 Task: Review the contact details for 'Sarthak Bansal' in the contacts application.
Action: Mouse moved to (22, 111)
Screenshot: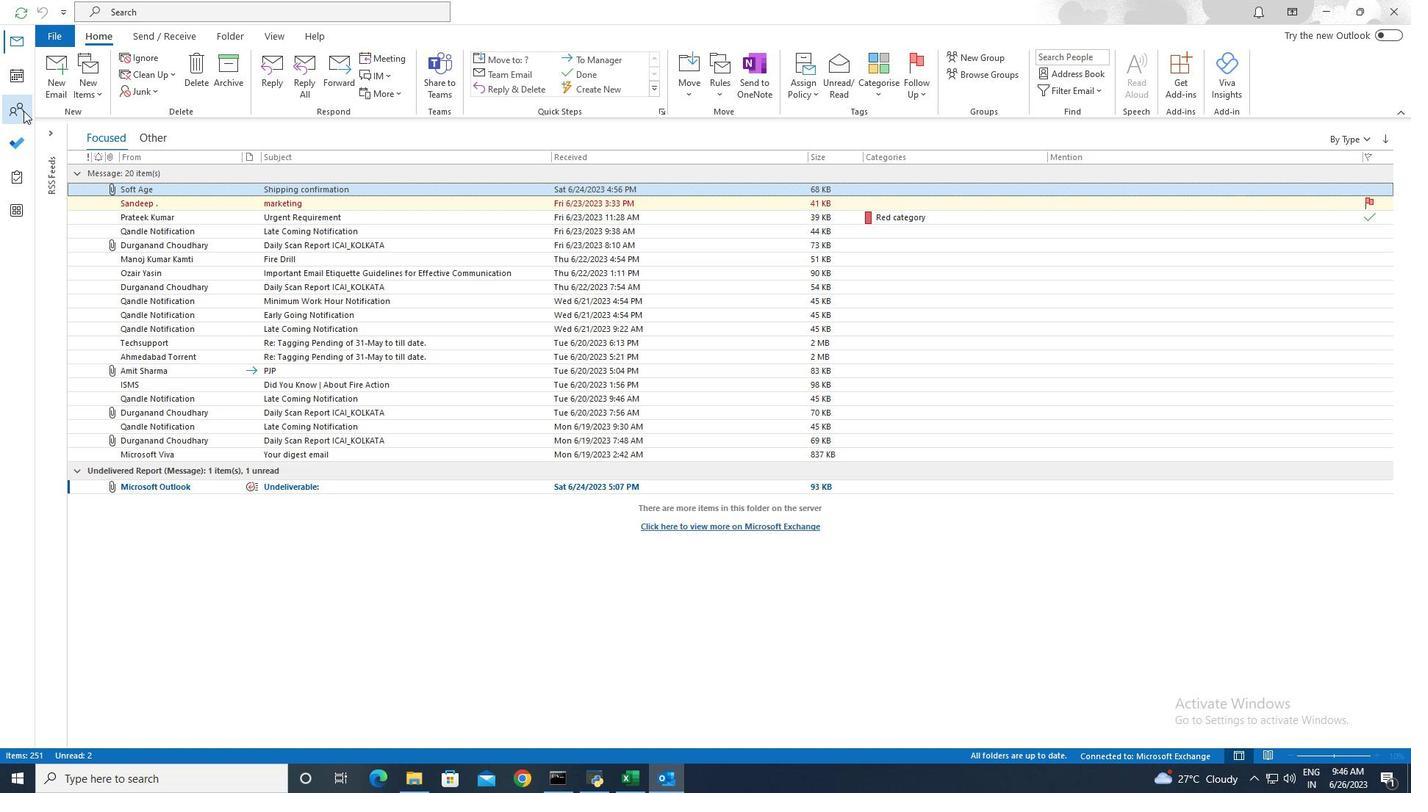 
Action: Mouse pressed left at (22, 111)
Screenshot: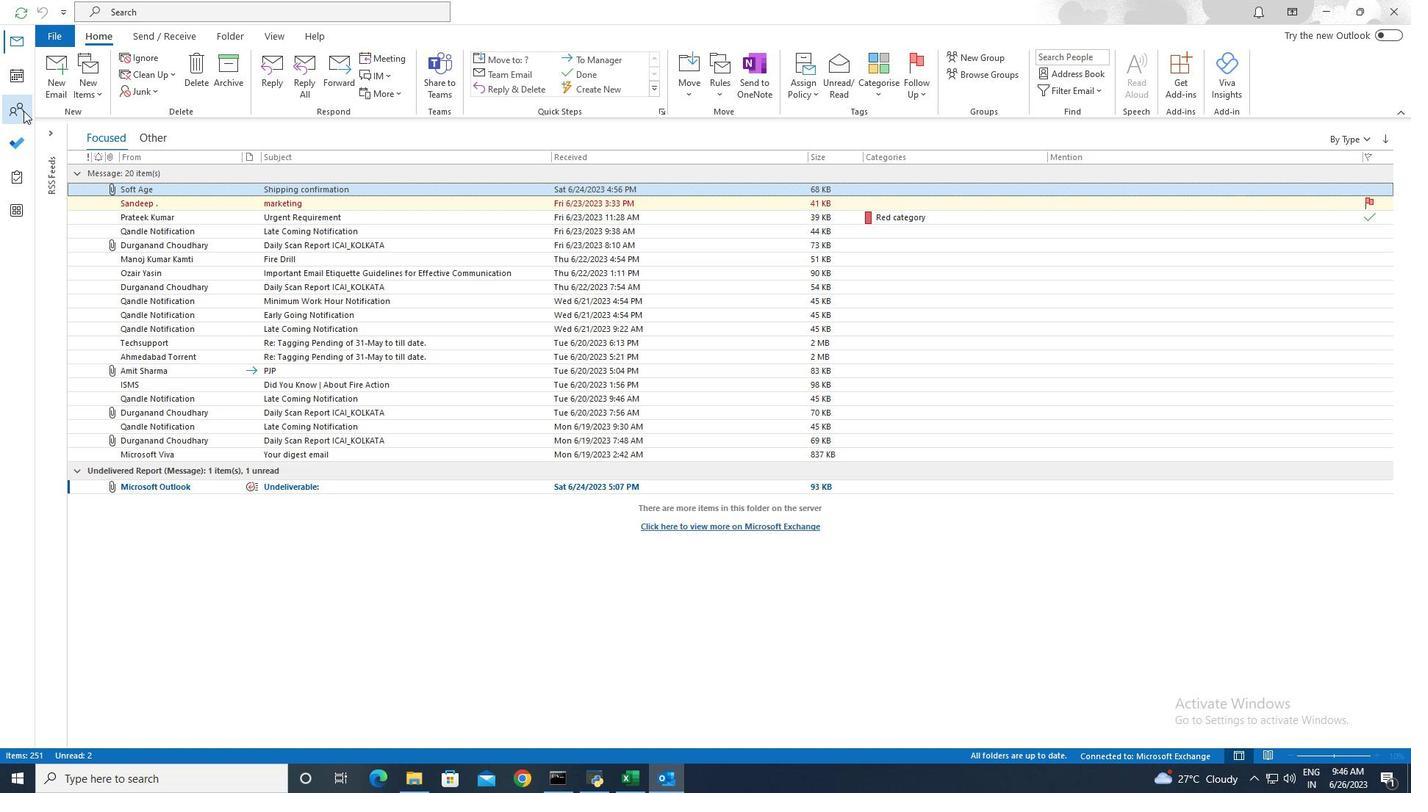 
Action: Mouse moved to (194, 304)
Screenshot: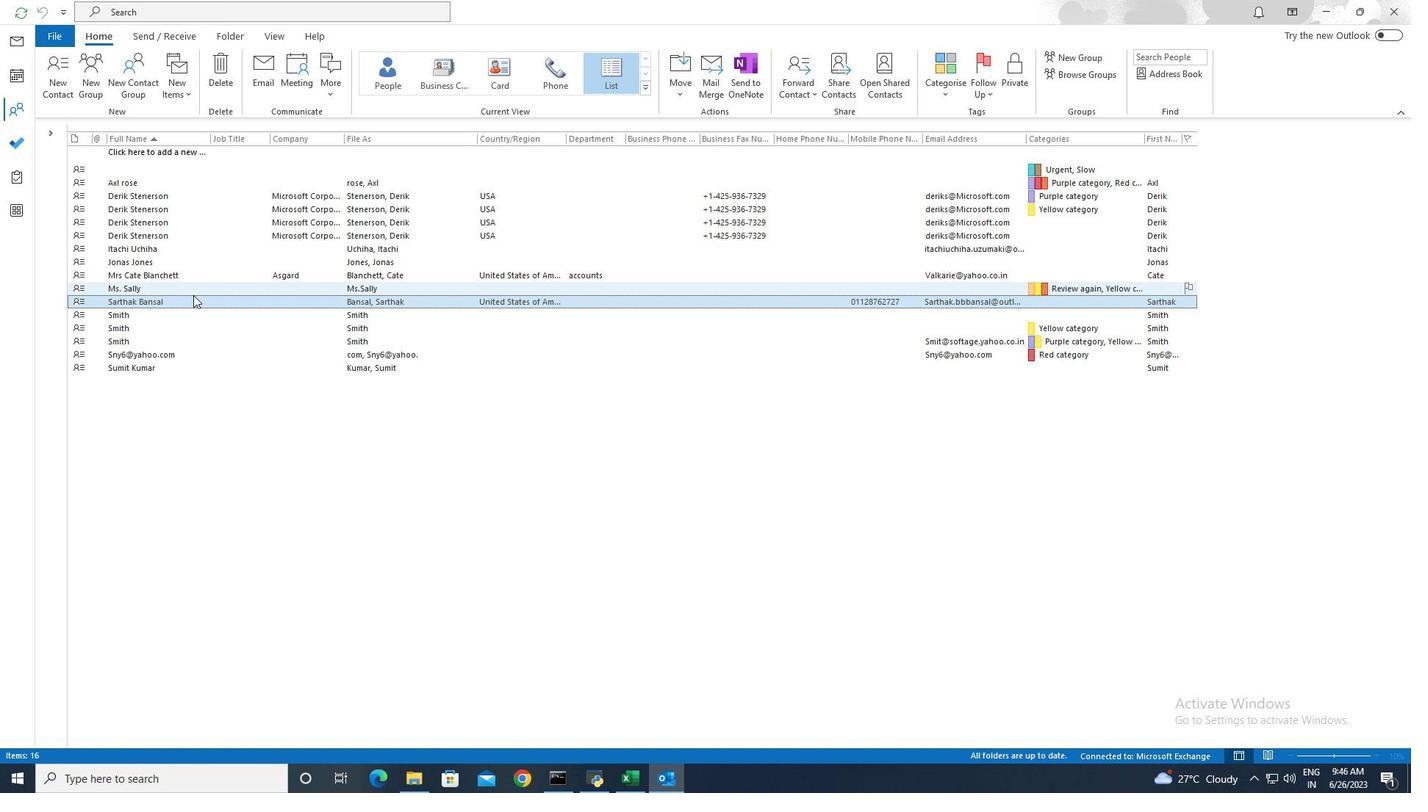 
Action: Mouse pressed left at (194, 304)
Screenshot: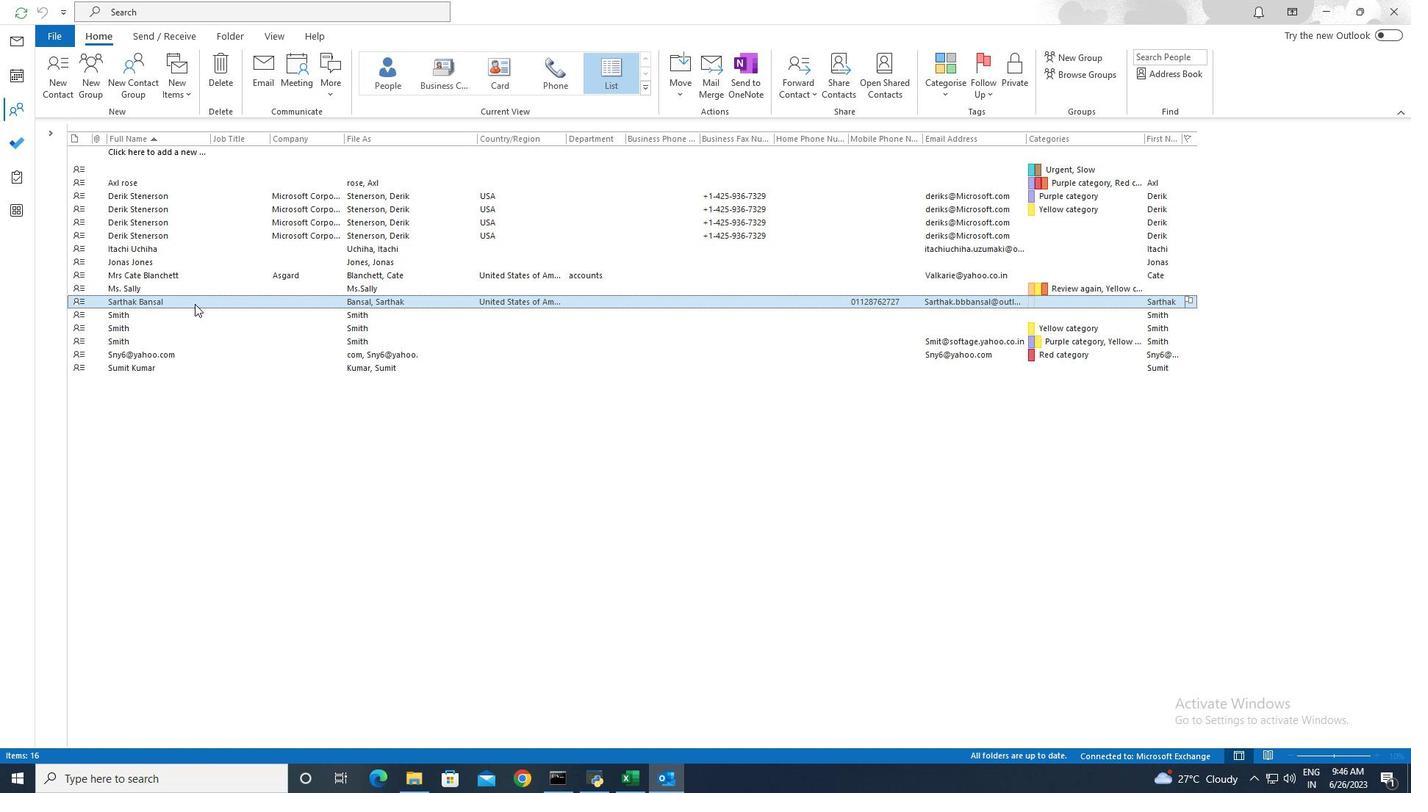 
Action: Mouse pressed left at (194, 304)
Screenshot: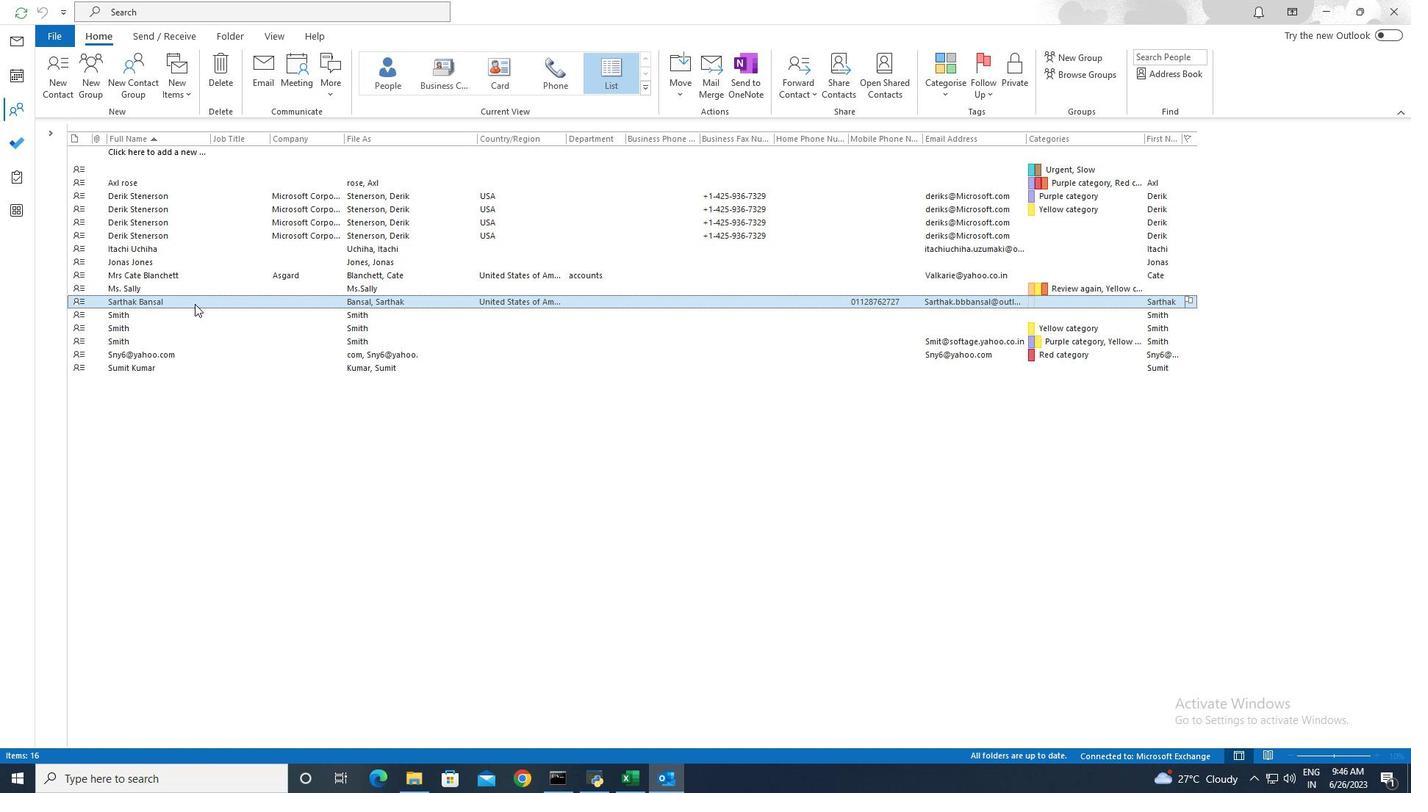 
Action: Mouse moved to (231, 38)
Screenshot: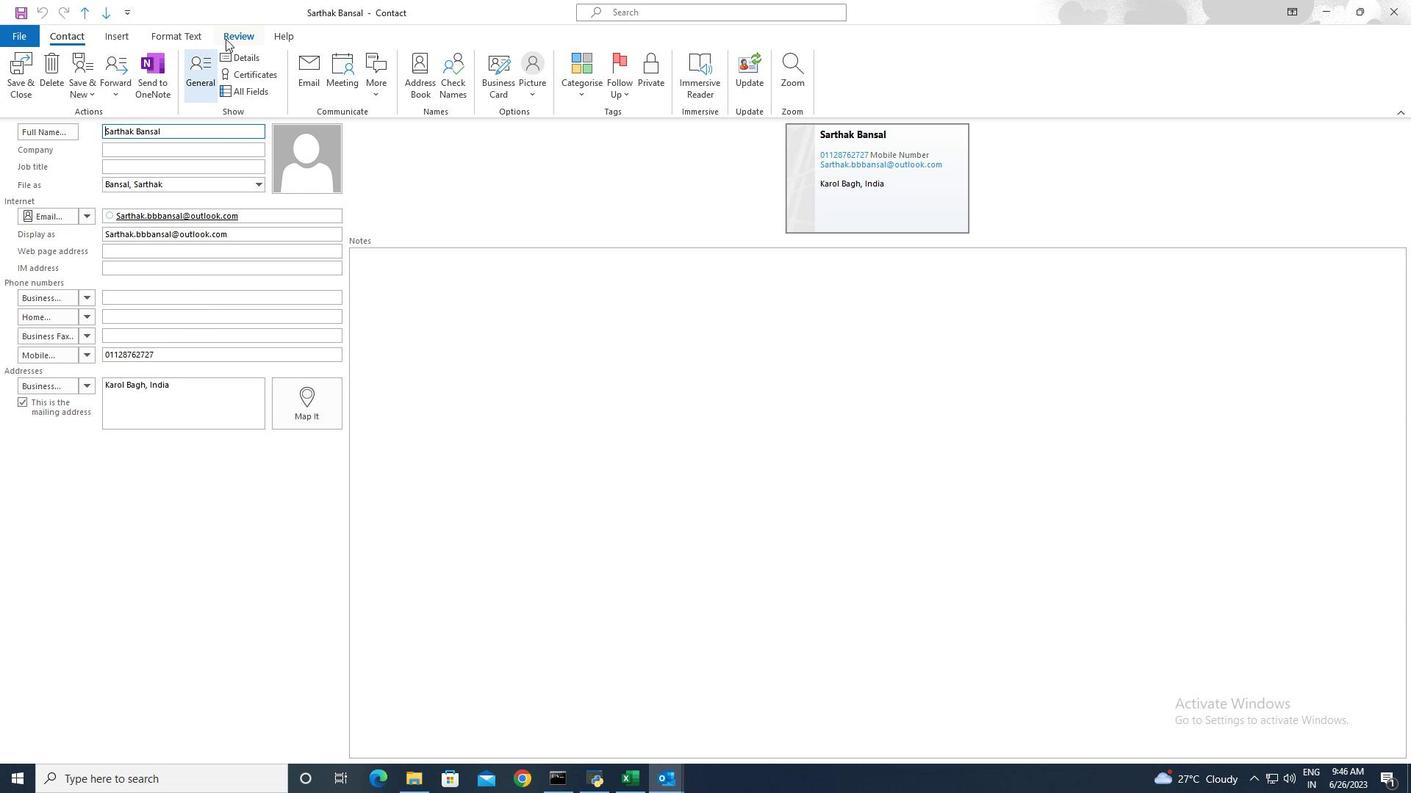 
Action: Mouse pressed left at (231, 38)
Screenshot: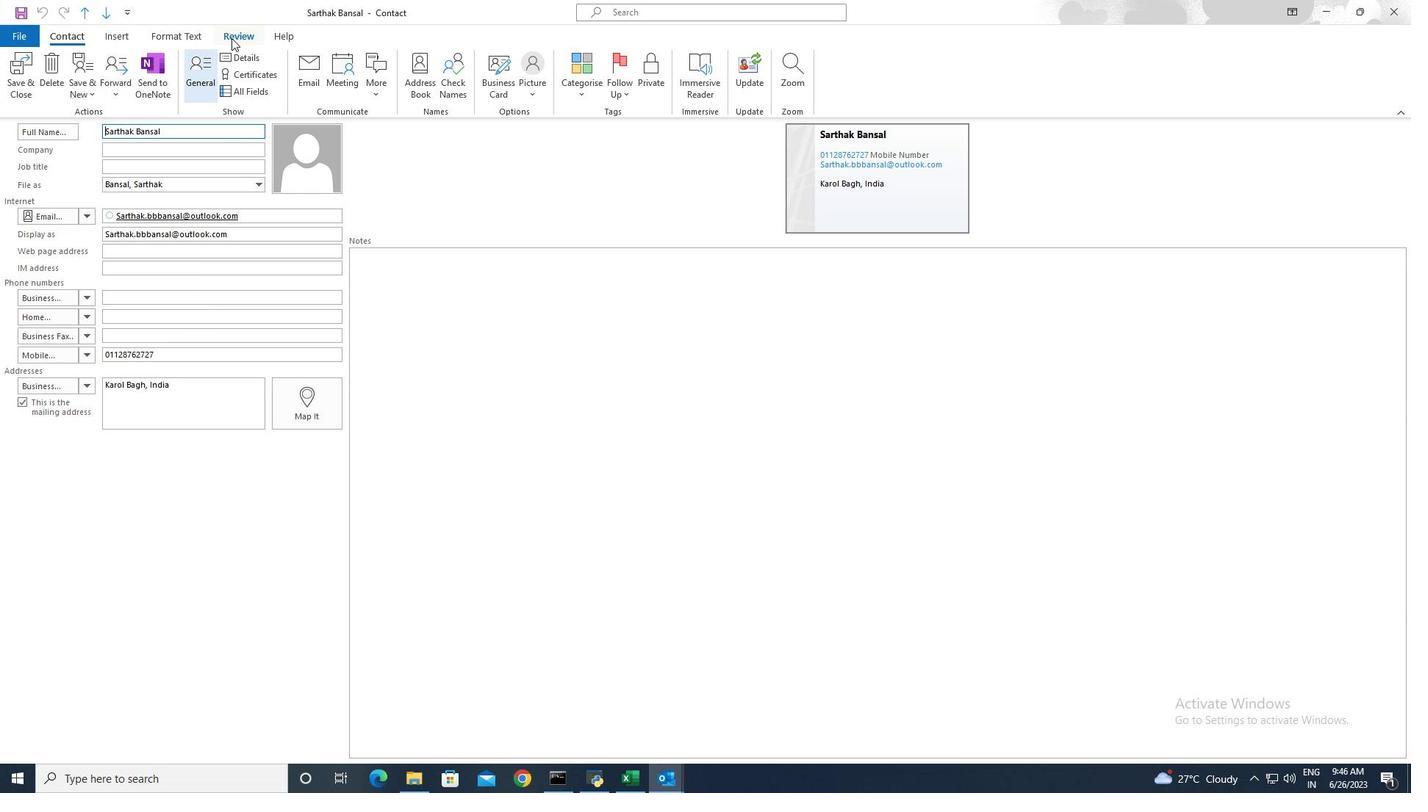 
Action: Mouse moved to (45, 92)
Screenshot: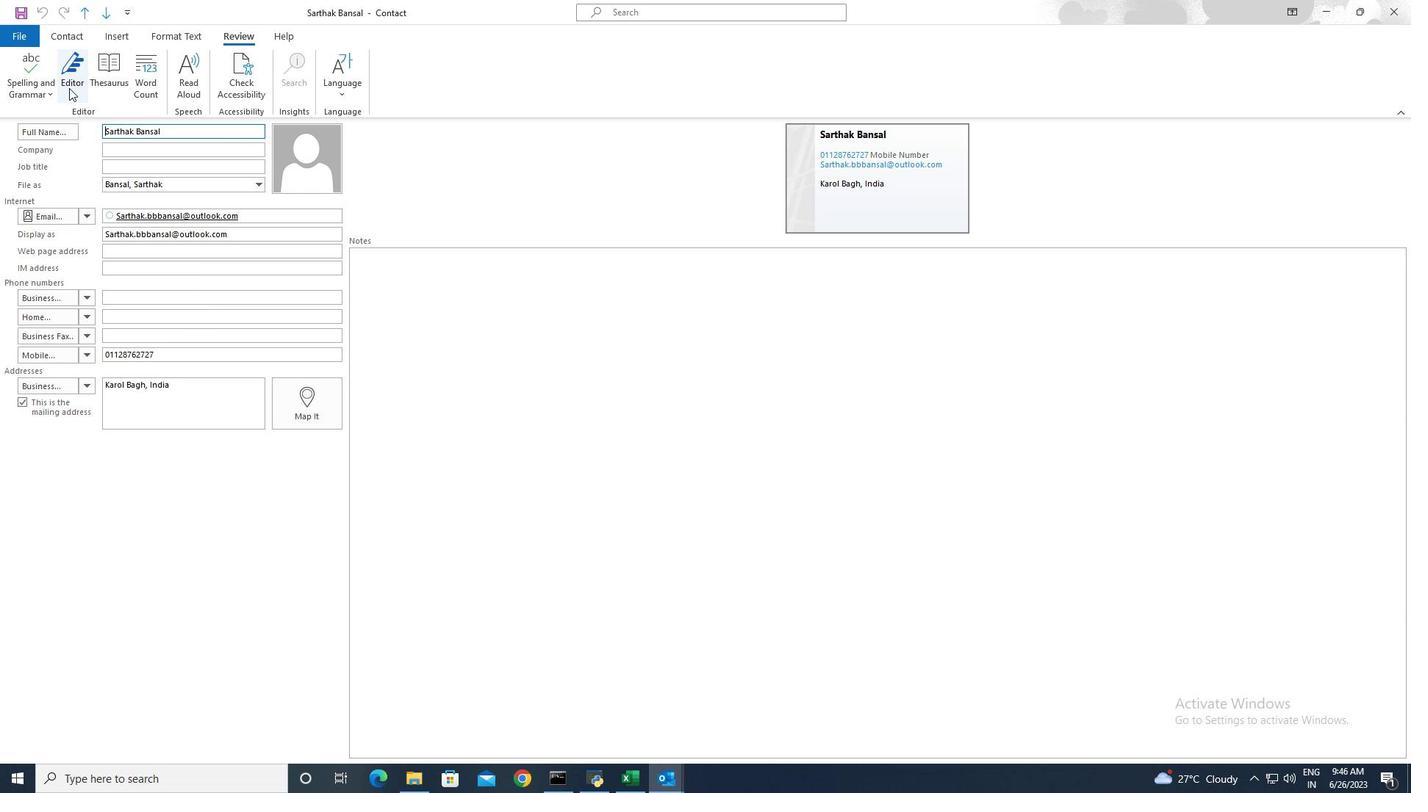 
Action: Mouse pressed left at (45, 92)
Screenshot: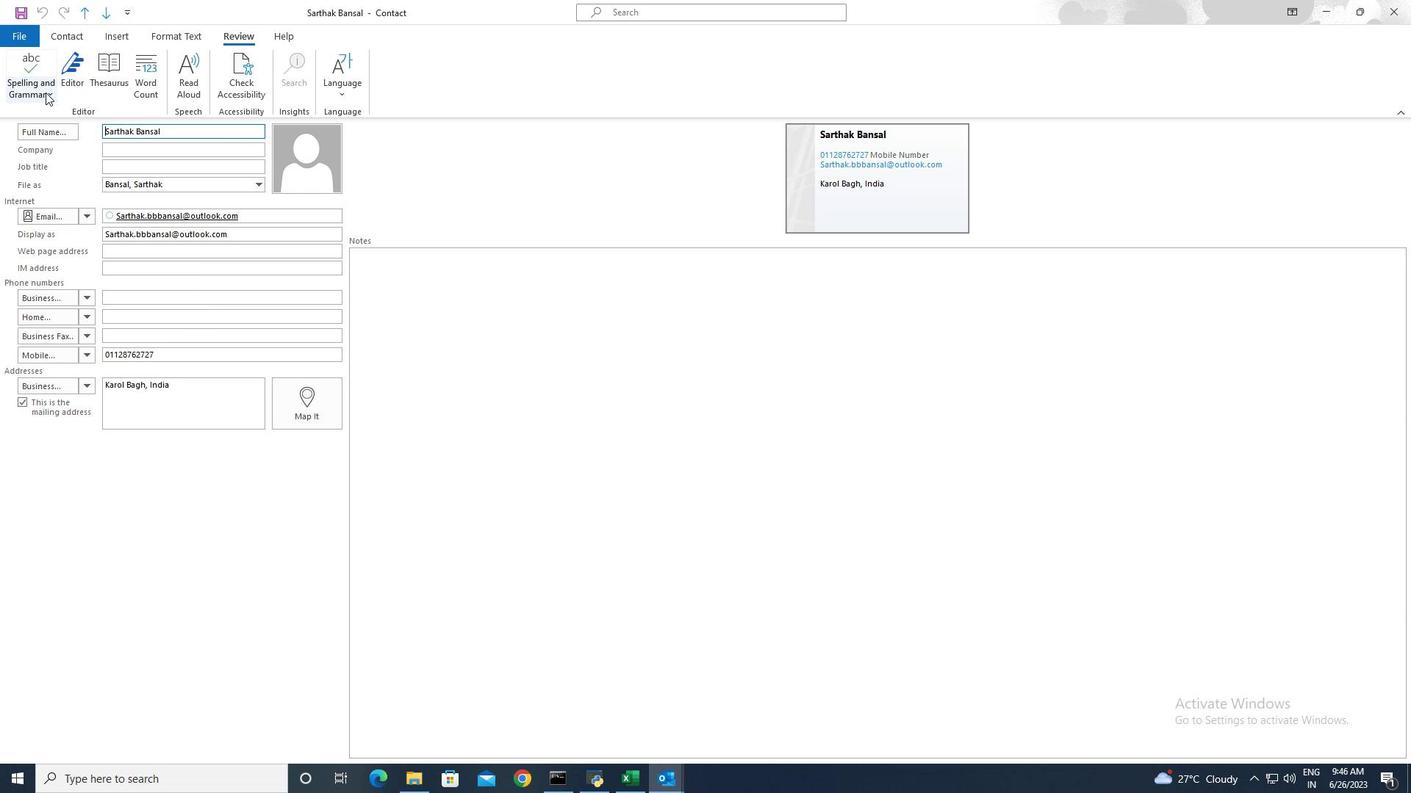
Action: Mouse moved to (49, 139)
Screenshot: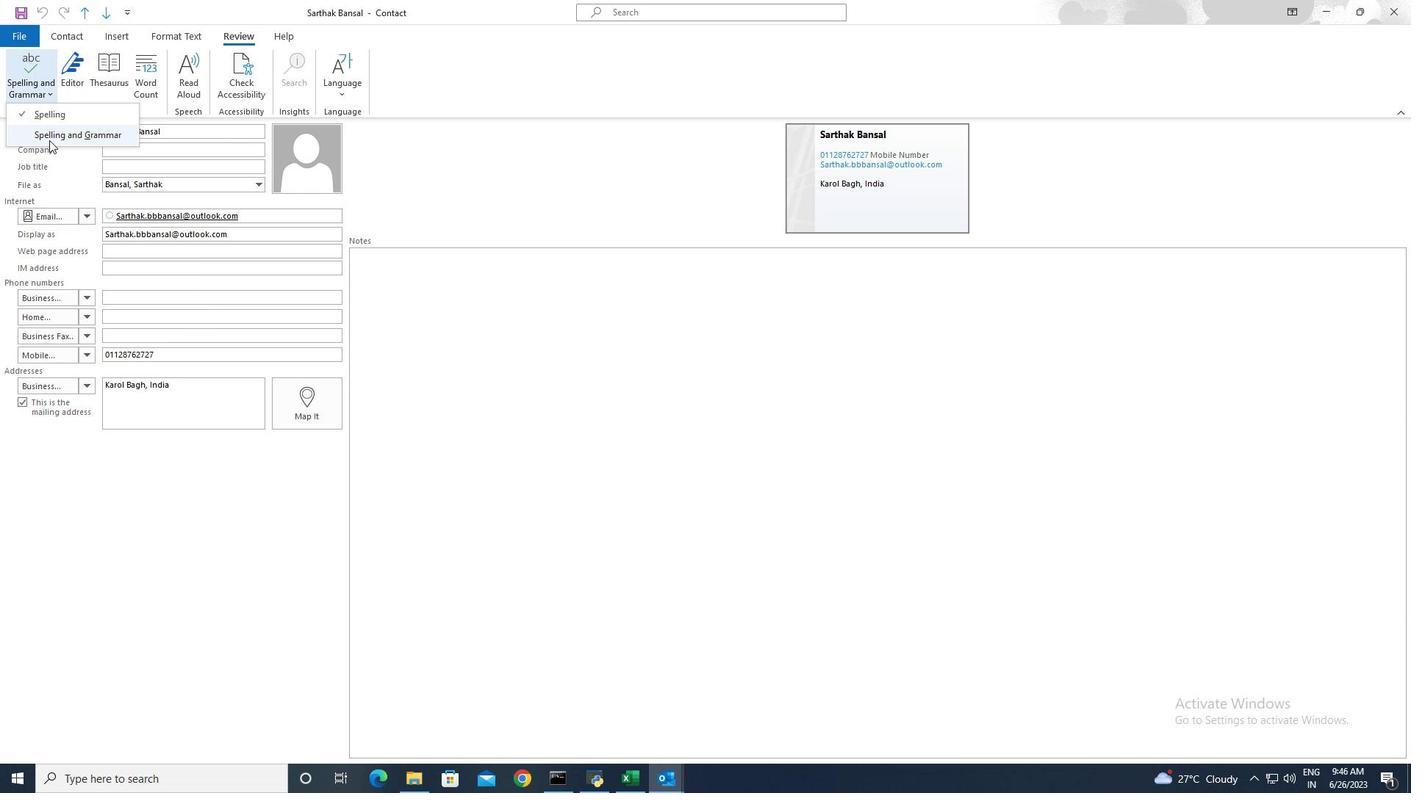 
Action: Mouse pressed left at (49, 139)
Screenshot: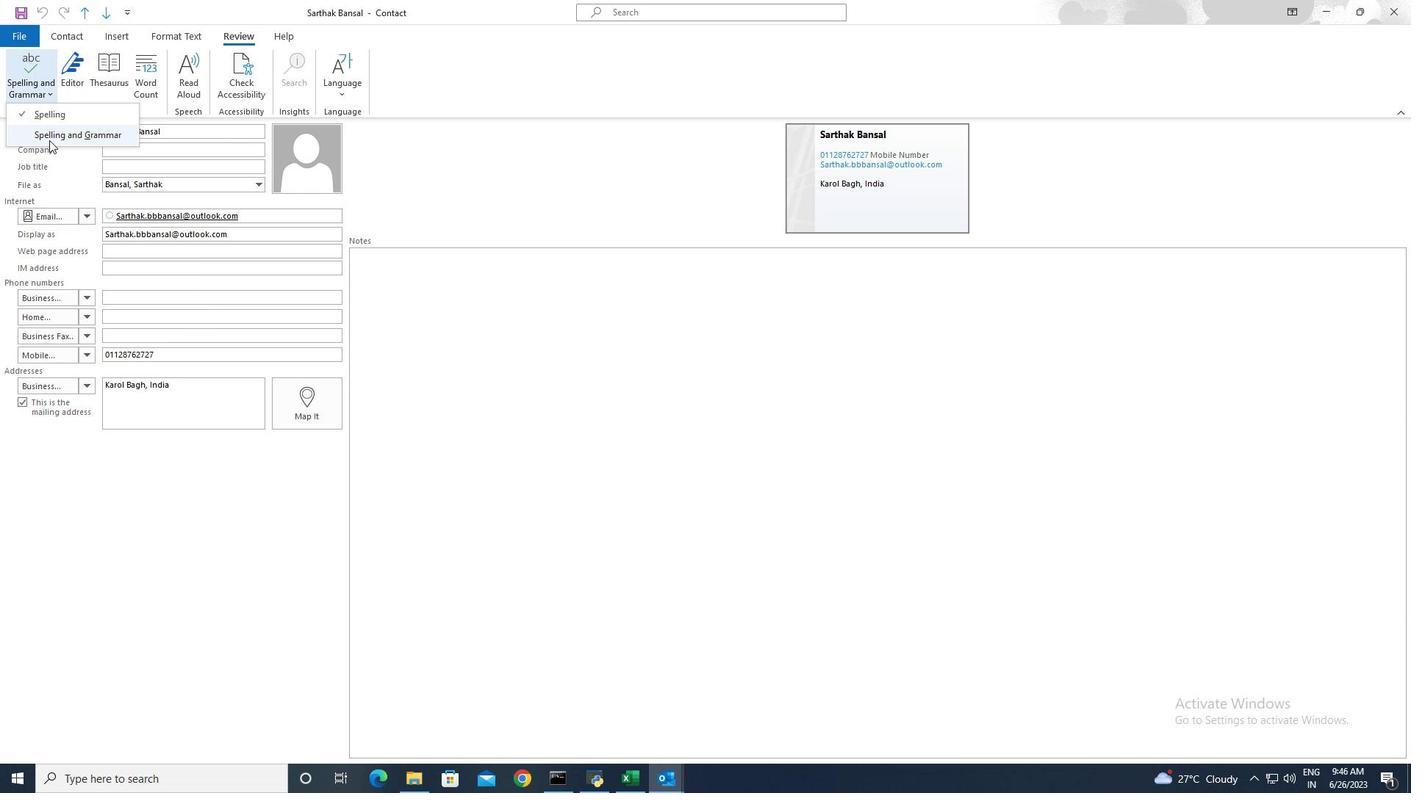 
